 Task: Create a rule from the Agile list, Priority changed -> Complete task in the project AgileGlobe if Priority Cleared then Complete Task
Action: Mouse moved to (98, 517)
Screenshot: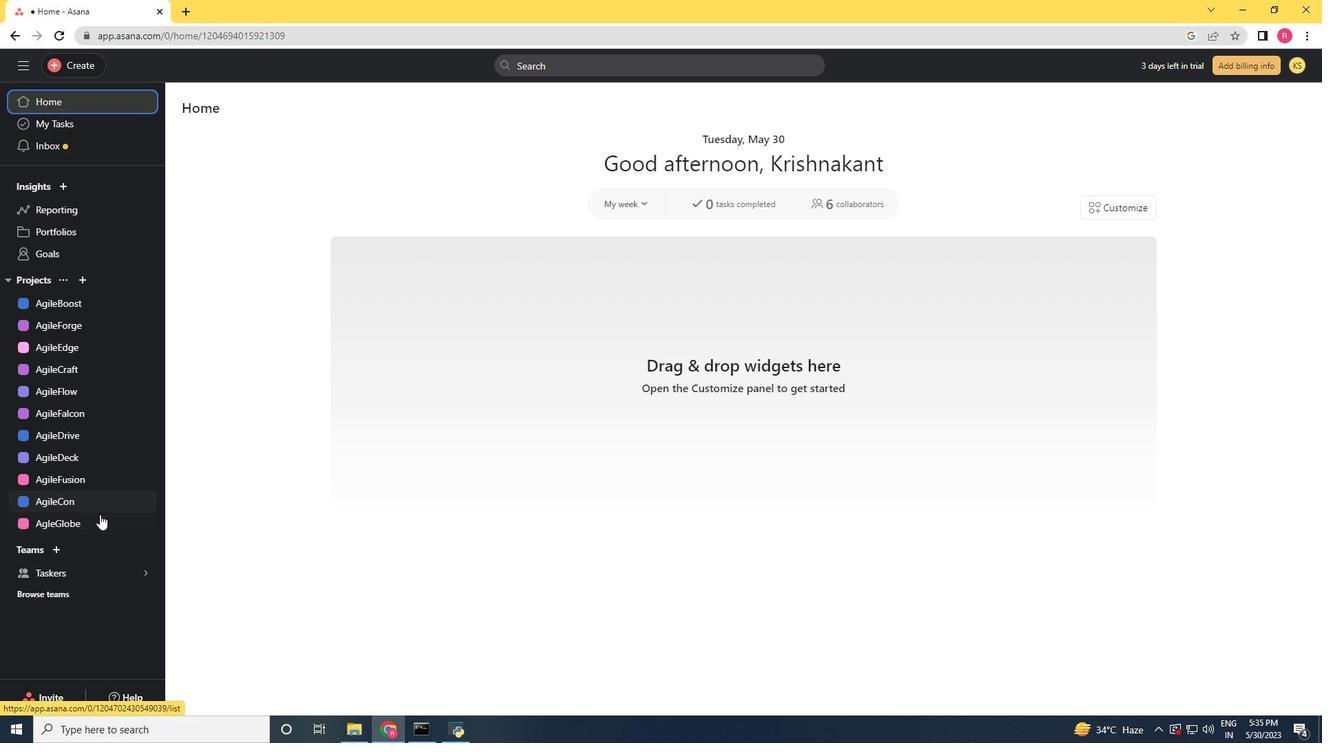 
Action: Mouse pressed left at (98, 517)
Screenshot: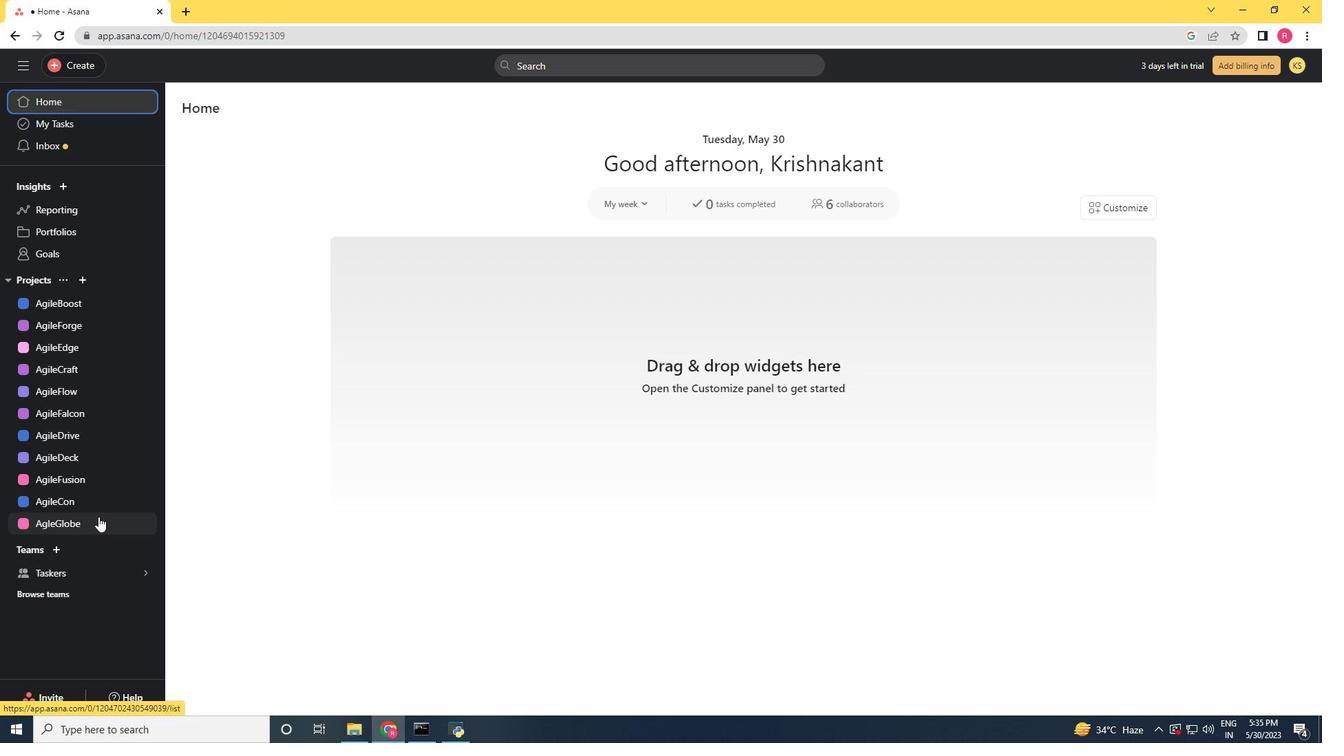 
Action: Mouse moved to (1263, 111)
Screenshot: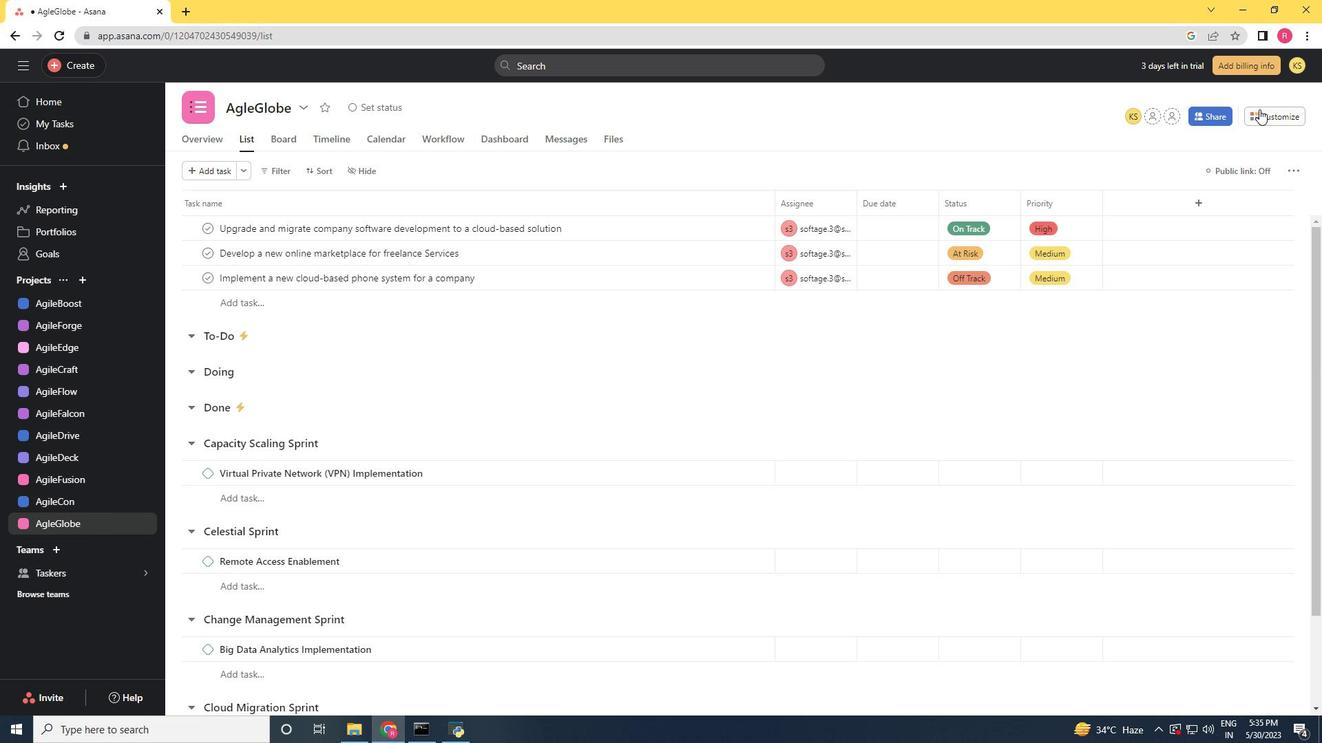 
Action: Mouse pressed left at (1263, 111)
Screenshot: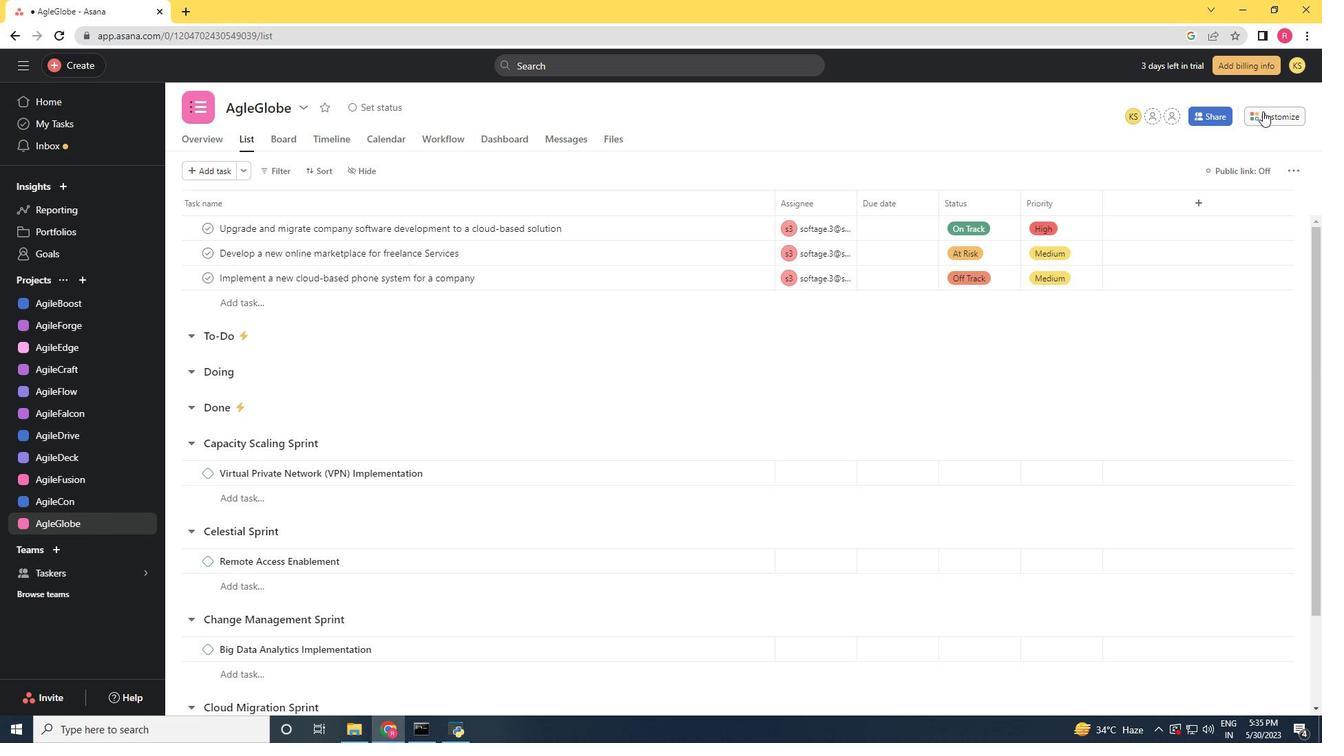 
Action: Mouse moved to (1029, 310)
Screenshot: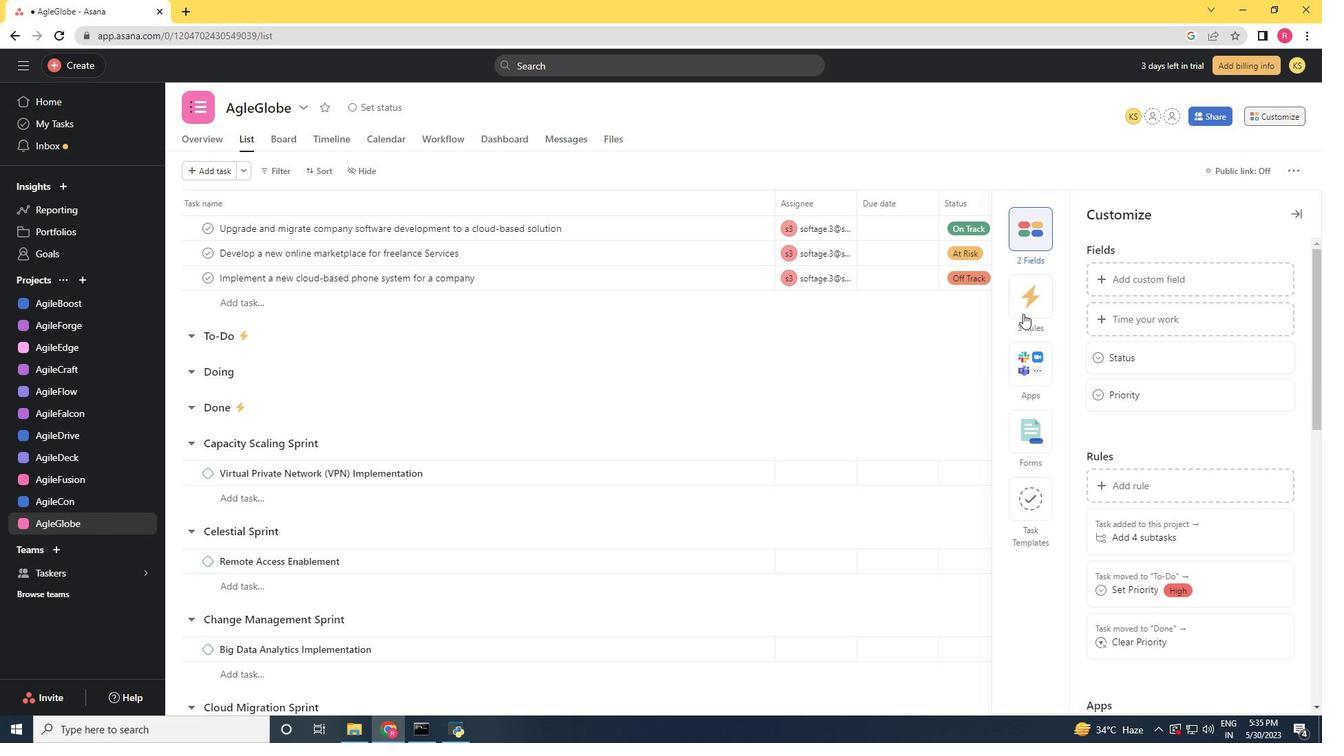 
Action: Mouse pressed left at (1029, 310)
Screenshot: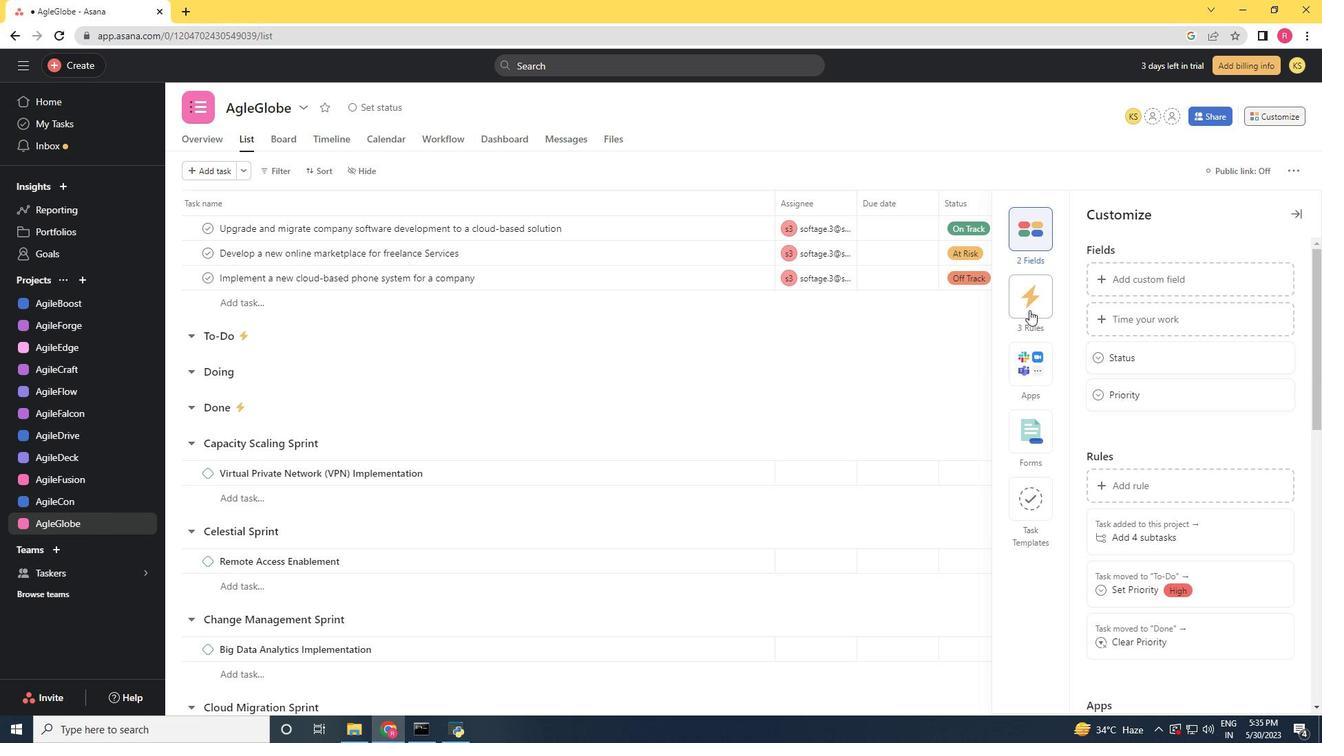 
Action: Mouse moved to (1147, 278)
Screenshot: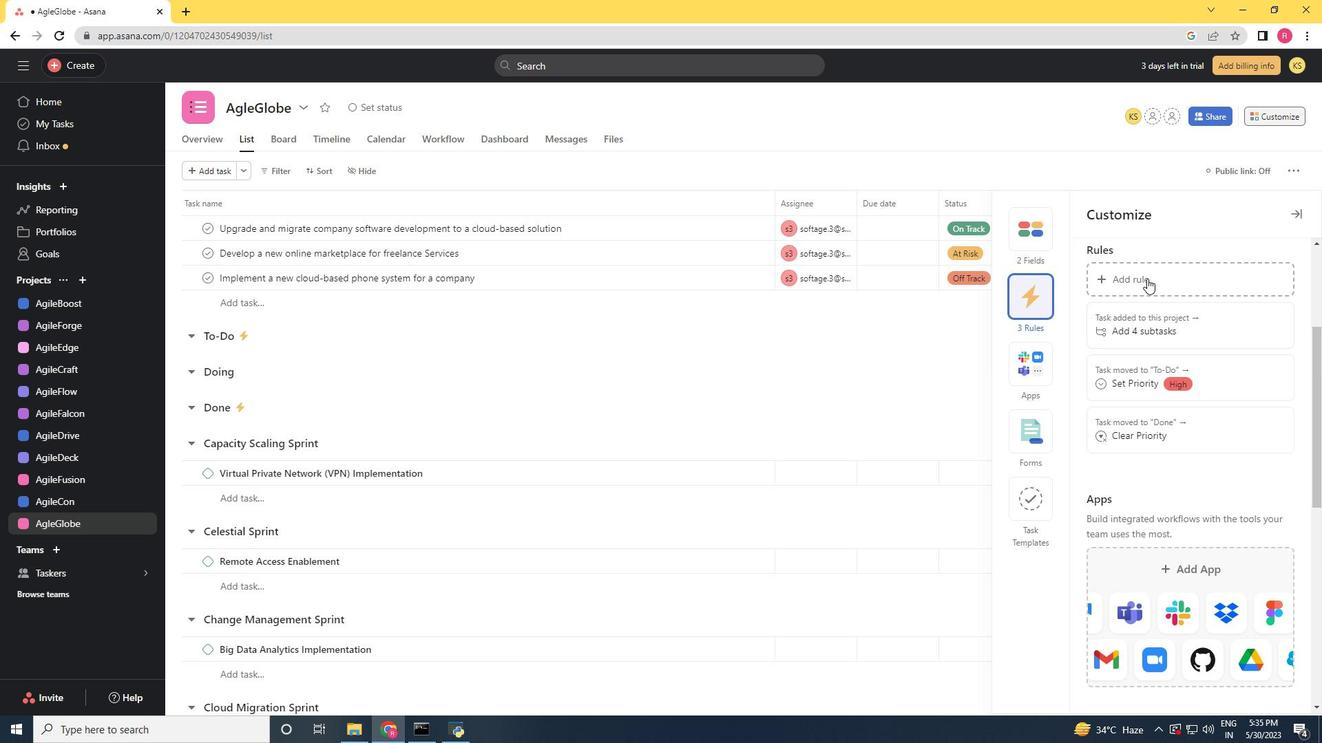 
Action: Mouse pressed left at (1147, 278)
Screenshot: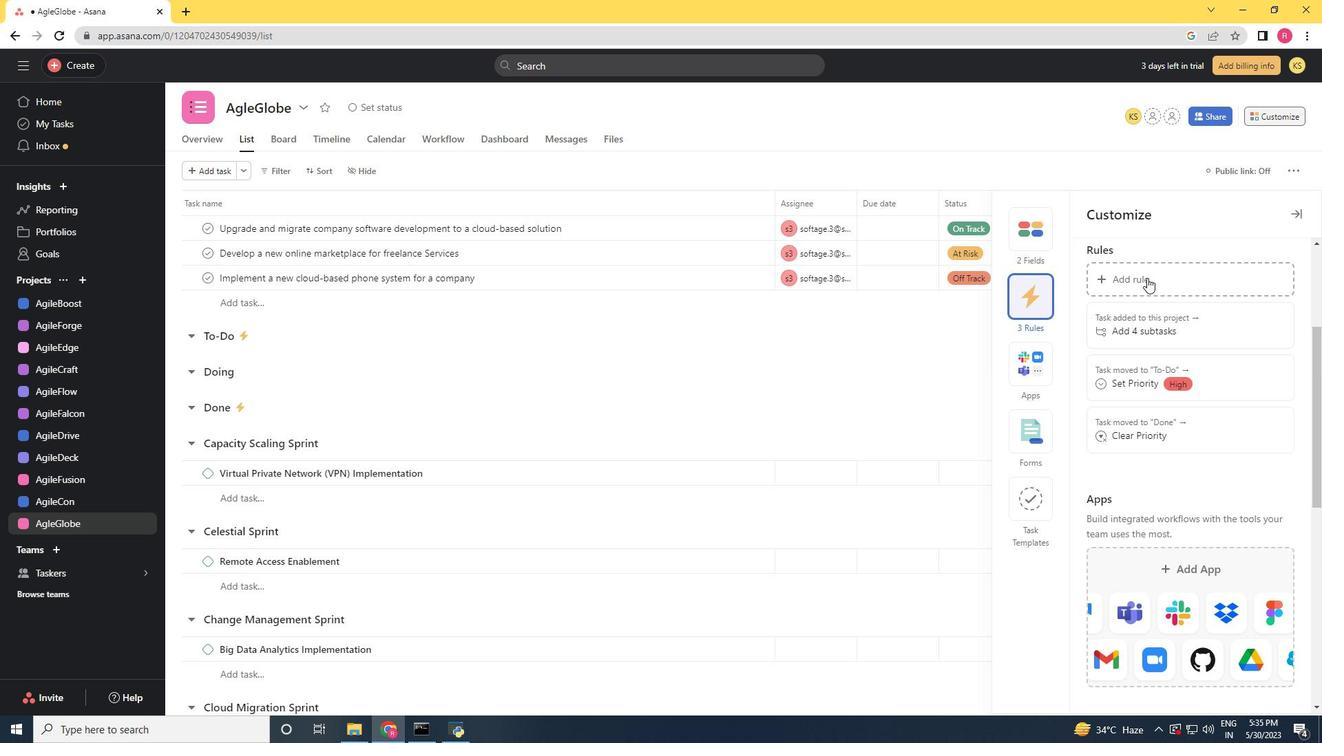 
Action: Mouse moved to (281, 213)
Screenshot: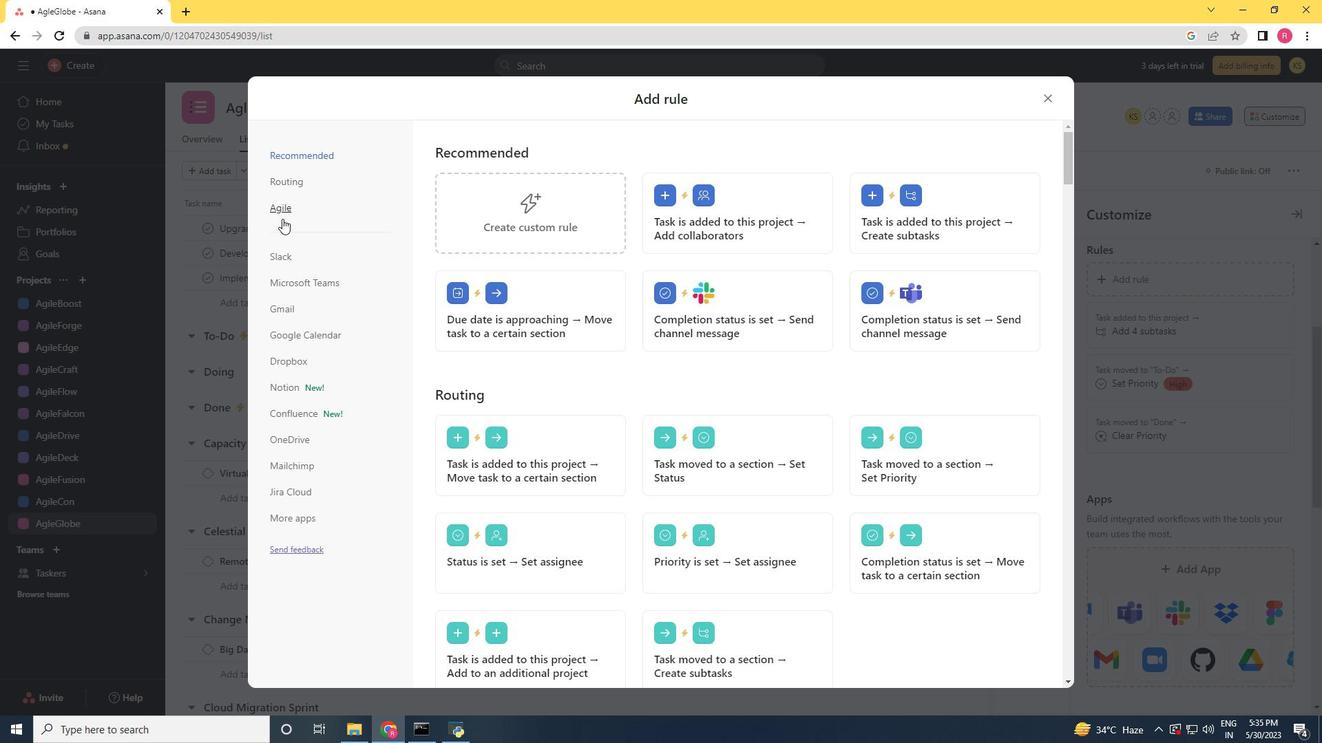 
Action: Mouse pressed left at (281, 213)
Screenshot: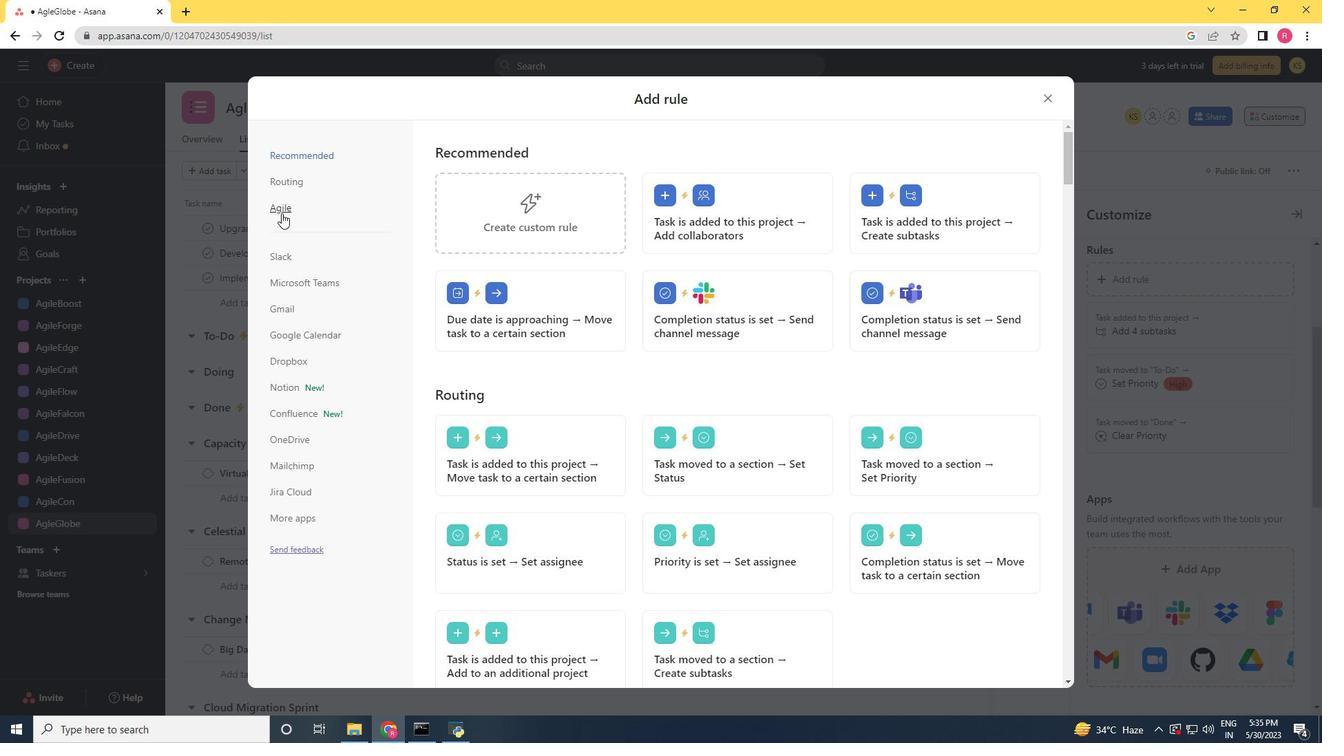 
Action: Mouse moved to (710, 211)
Screenshot: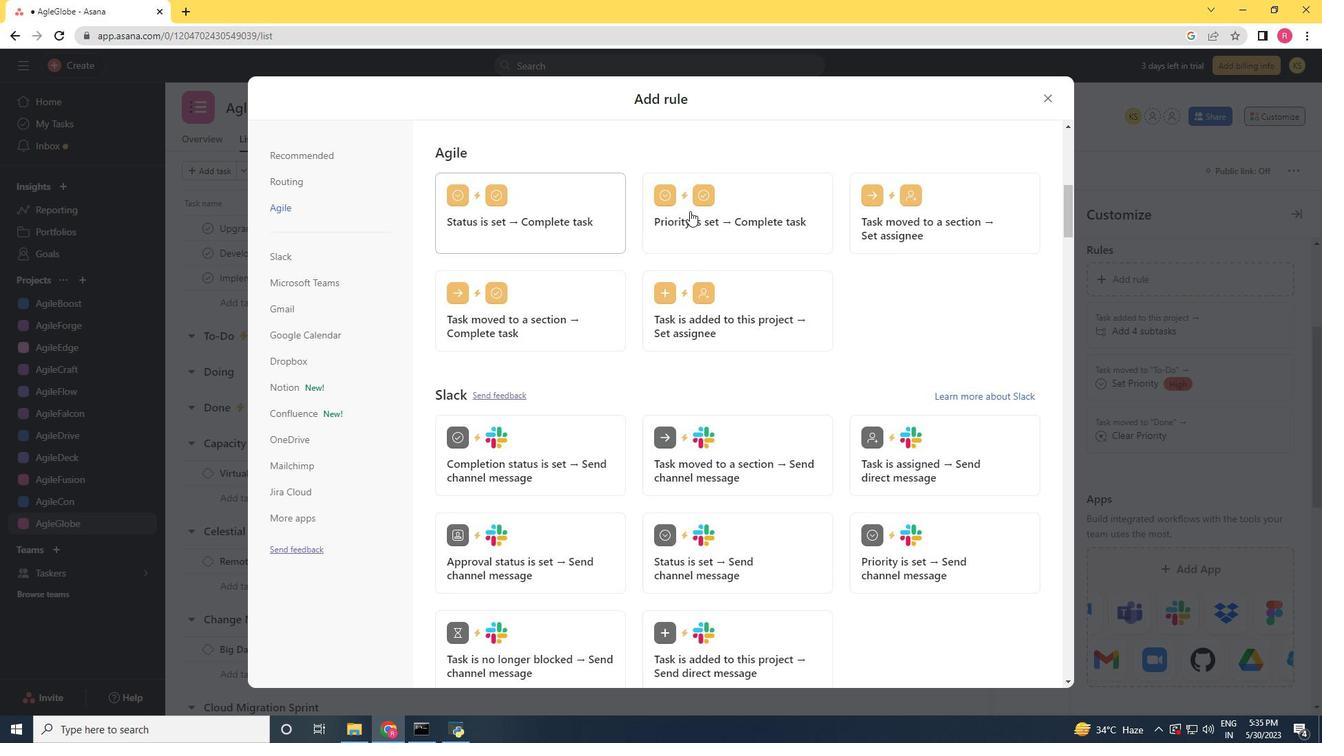 
Action: Mouse pressed left at (710, 211)
Screenshot: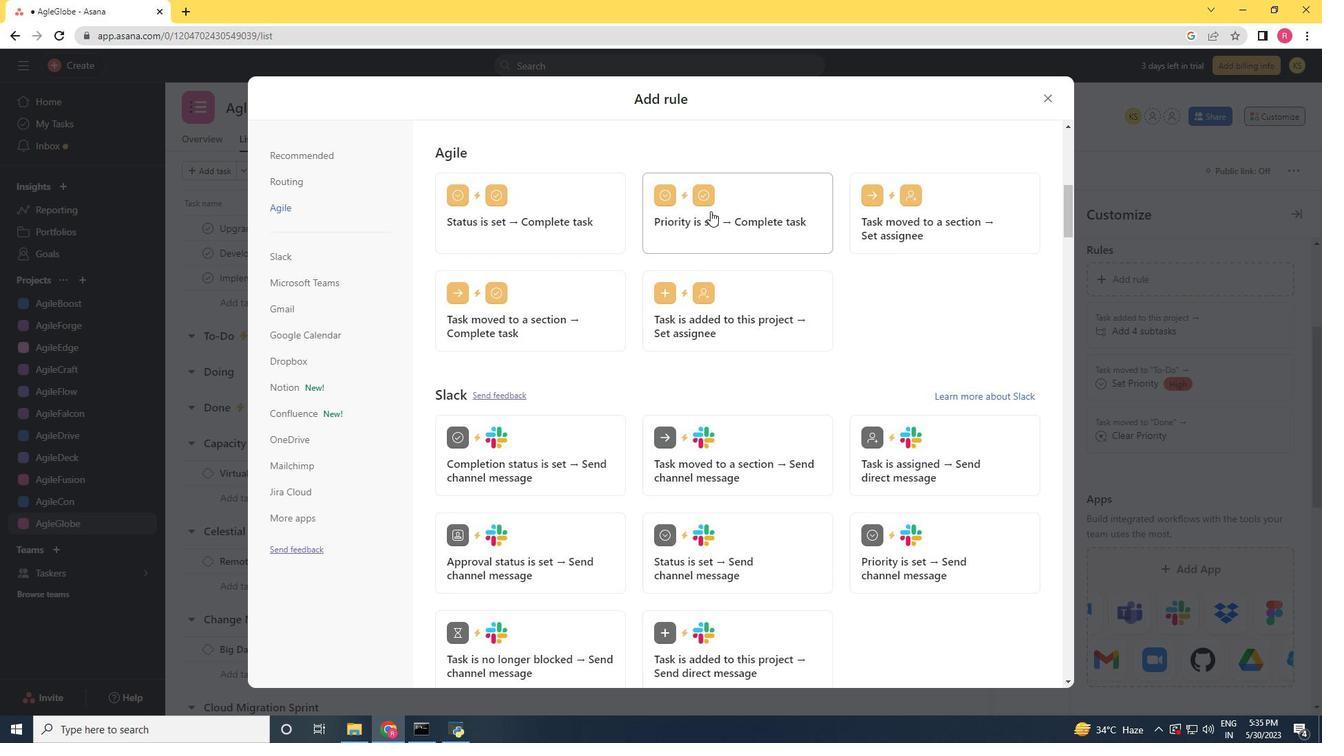 
Action: Mouse moved to (947, 230)
Screenshot: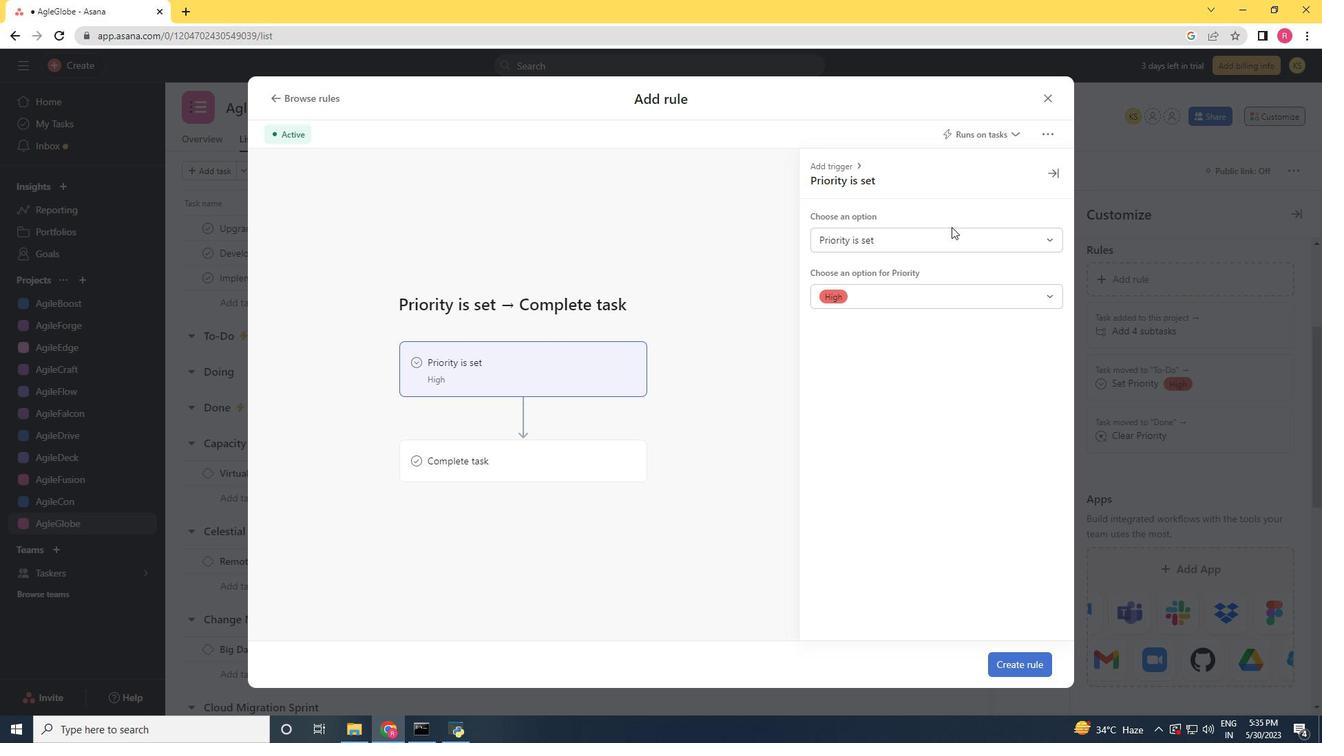 
Action: Mouse pressed left at (947, 230)
Screenshot: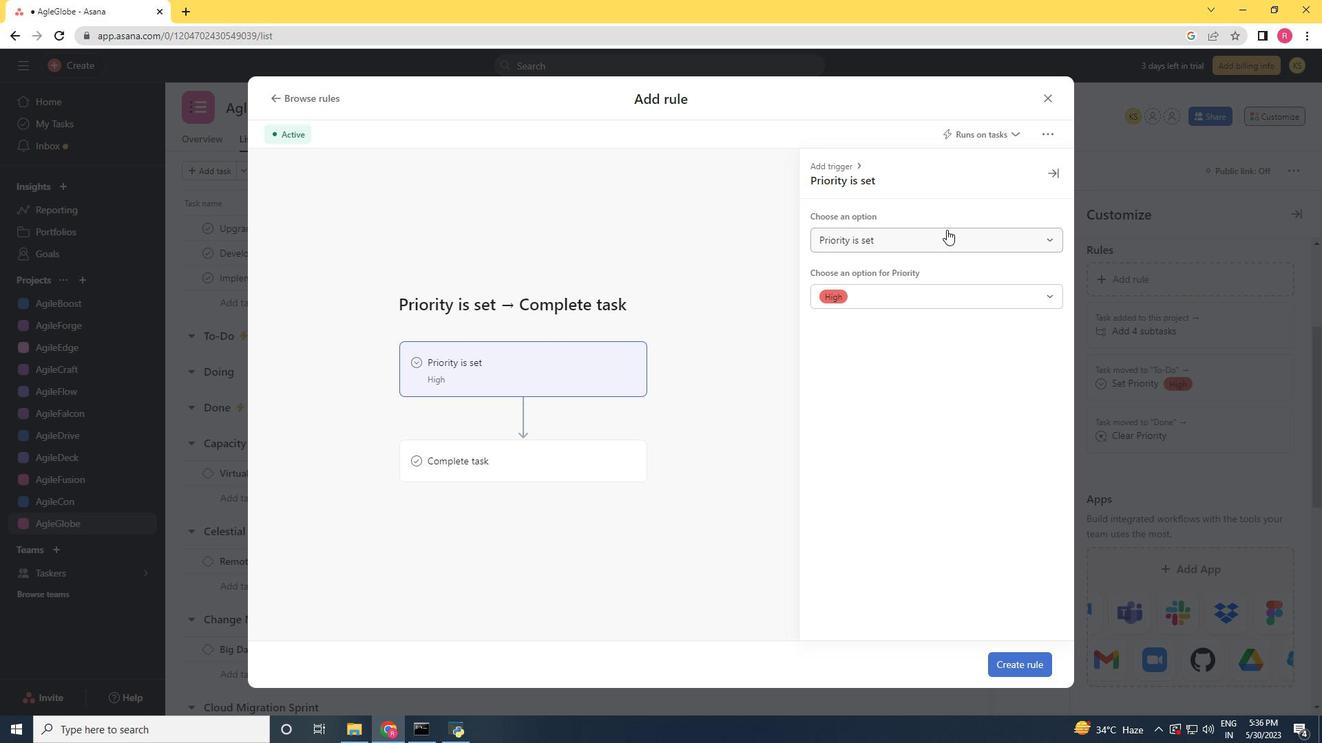 
Action: Mouse moved to (892, 285)
Screenshot: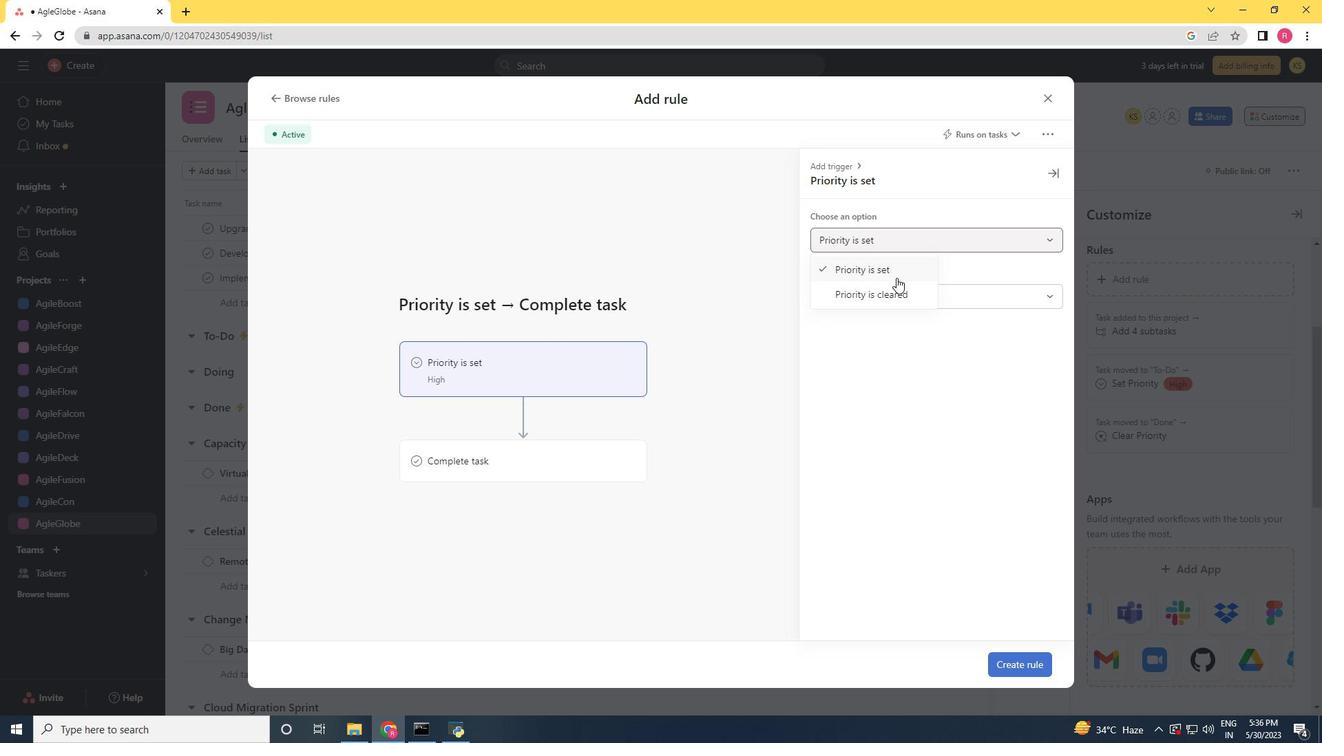 
Action: Mouse pressed left at (892, 285)
Screenshot: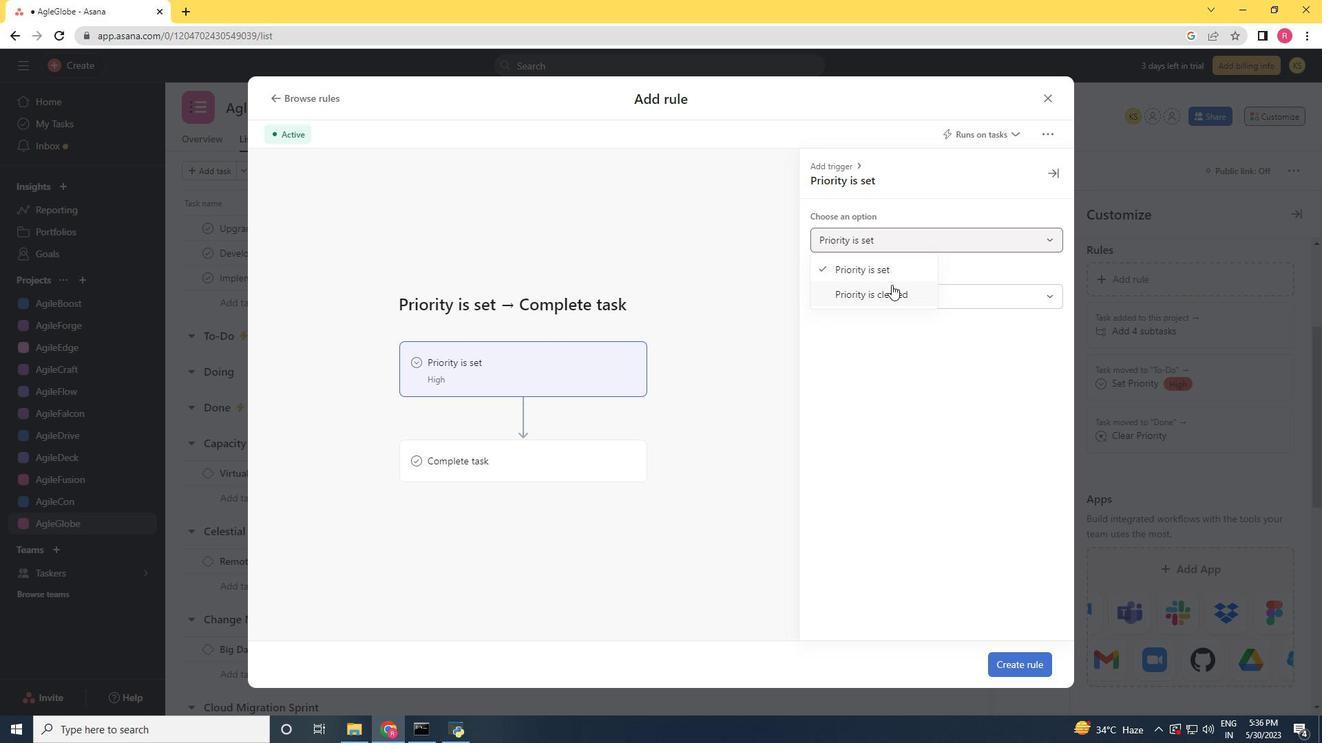
Action: Mouse moved to (442, 454)
Screenshot: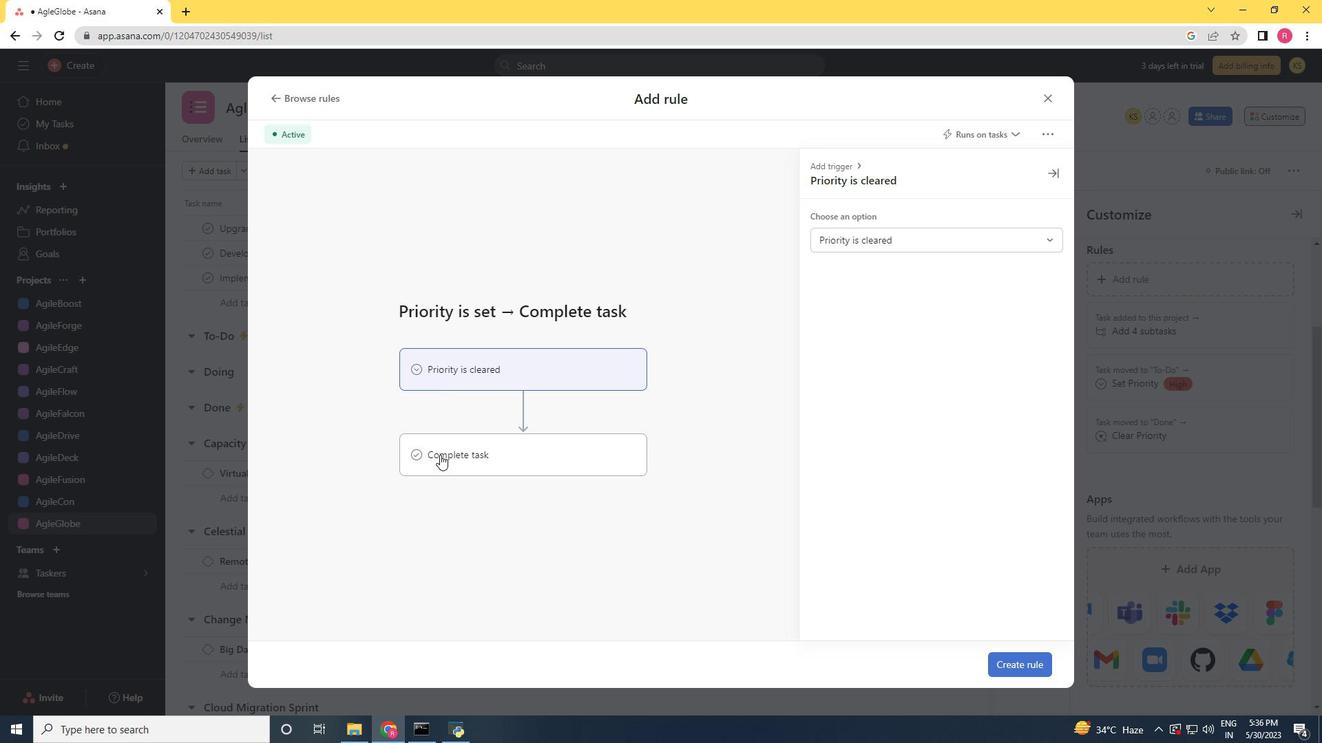 
Action: Mouse pressed left at (442, 454)
Screenshot: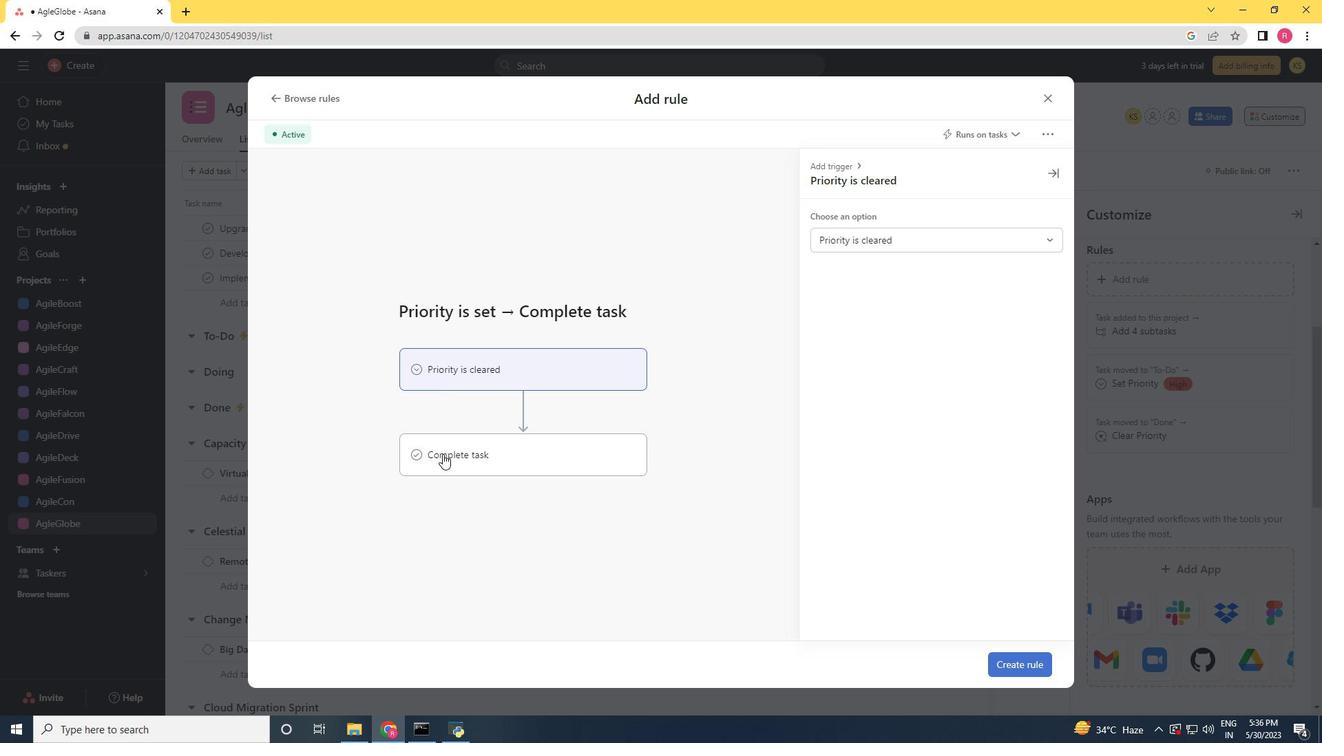 
Action: Mouse moved to (844, 239)
Screenshot: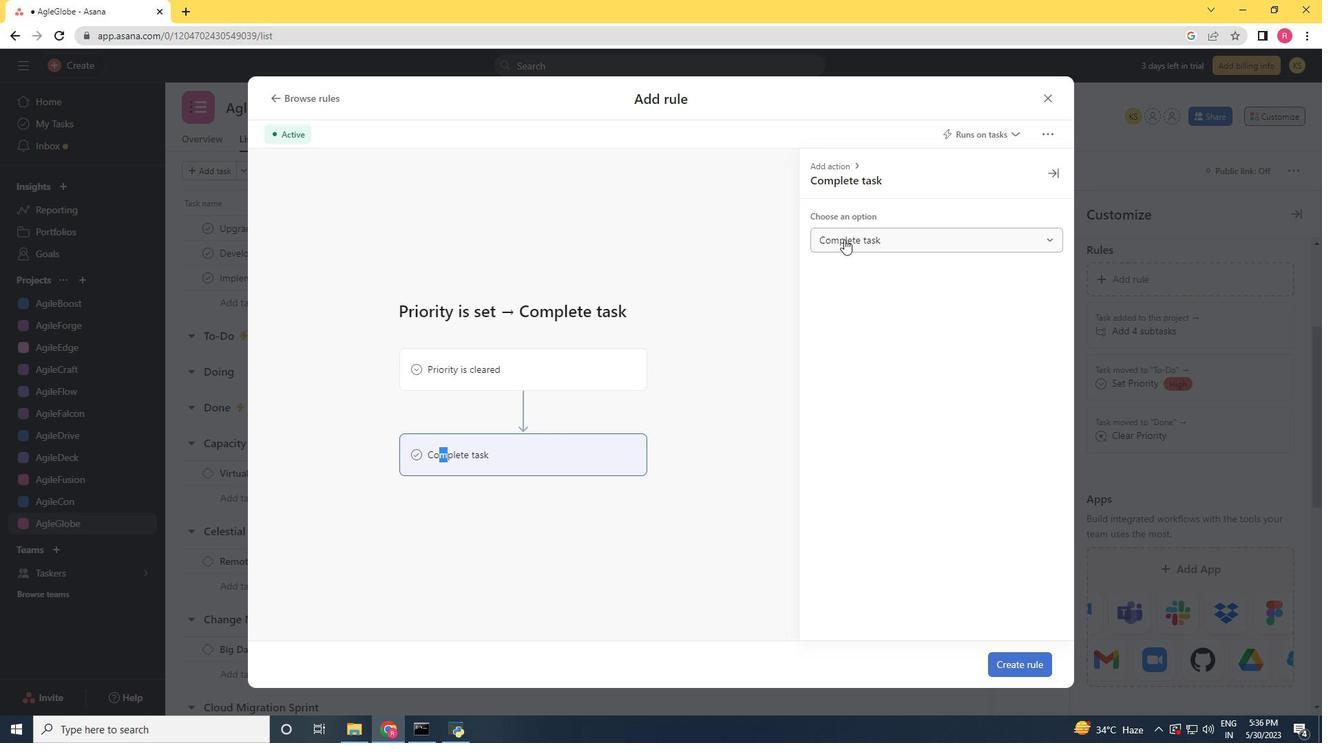 
Action: Mouse pressed left at (844, 239)
Screenshot: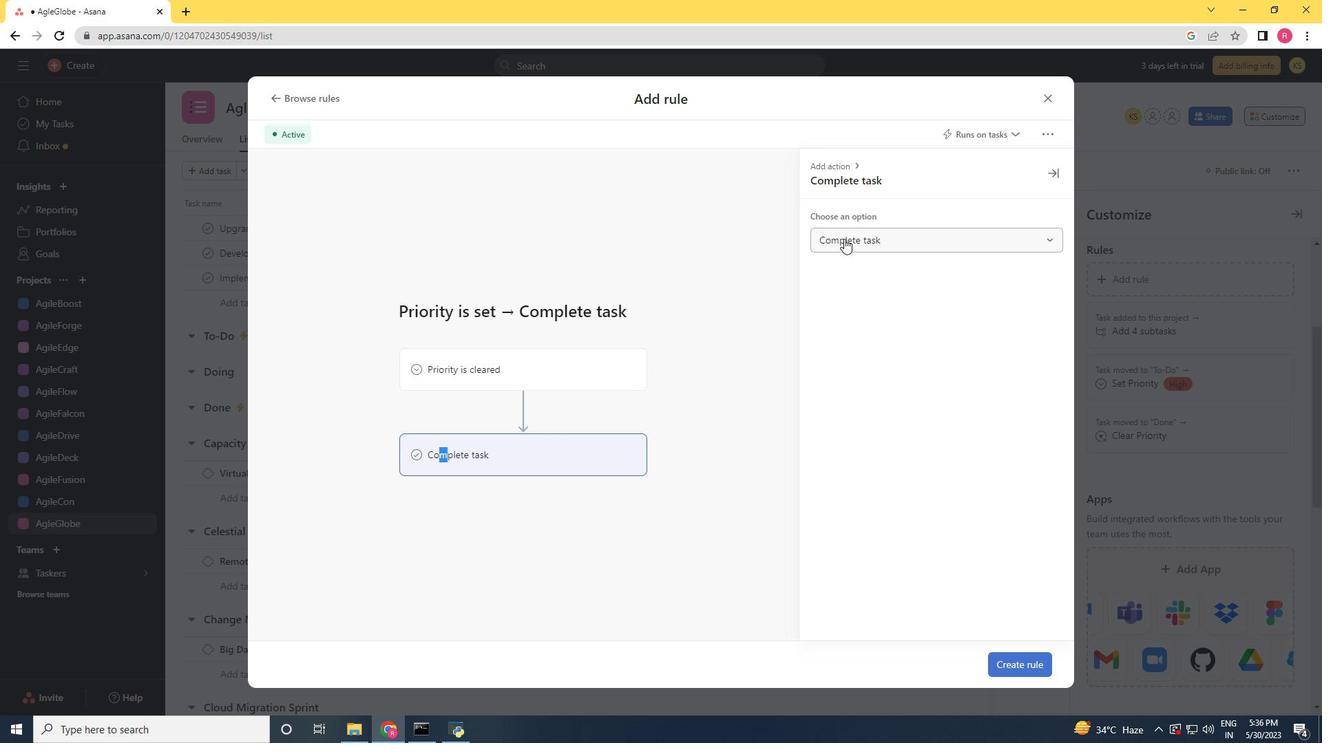 
Action: Mouse moved to (857, 273)
Screenshot: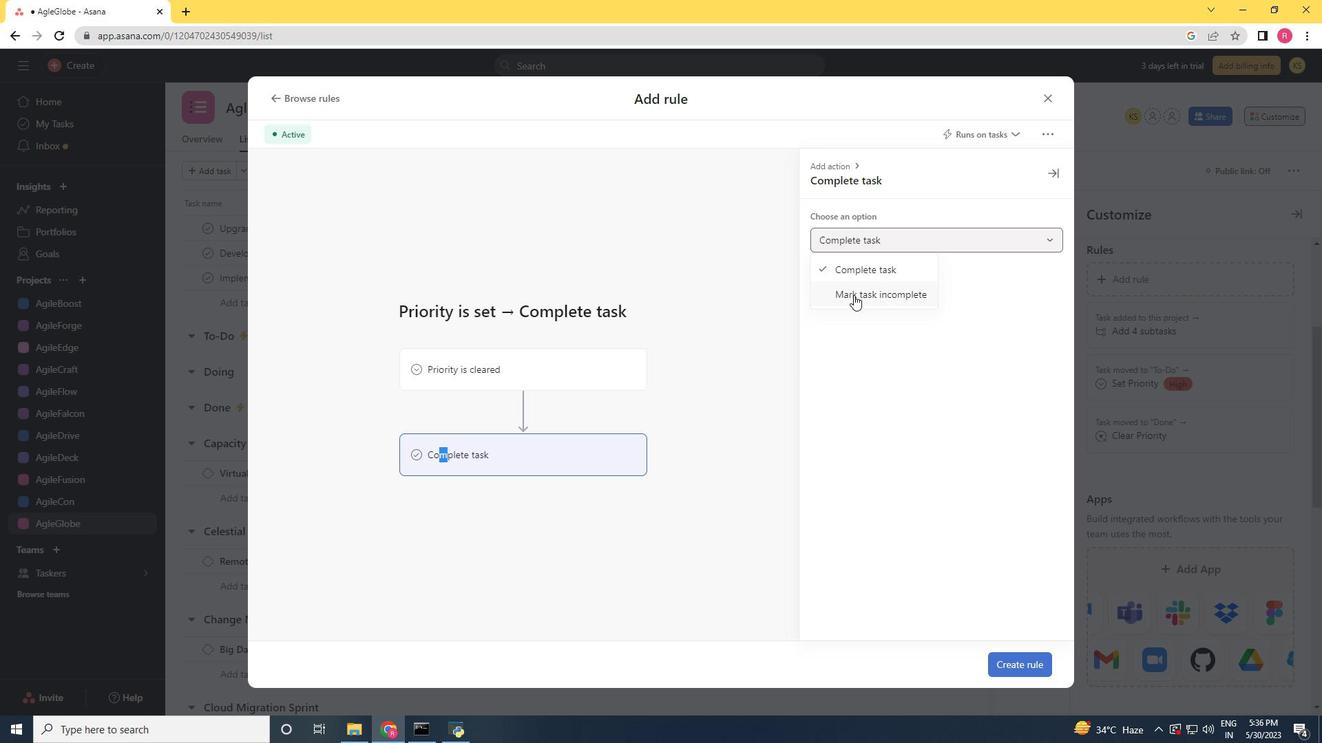 
Action: Mouse pressed left at (857, 273)
Screenshot: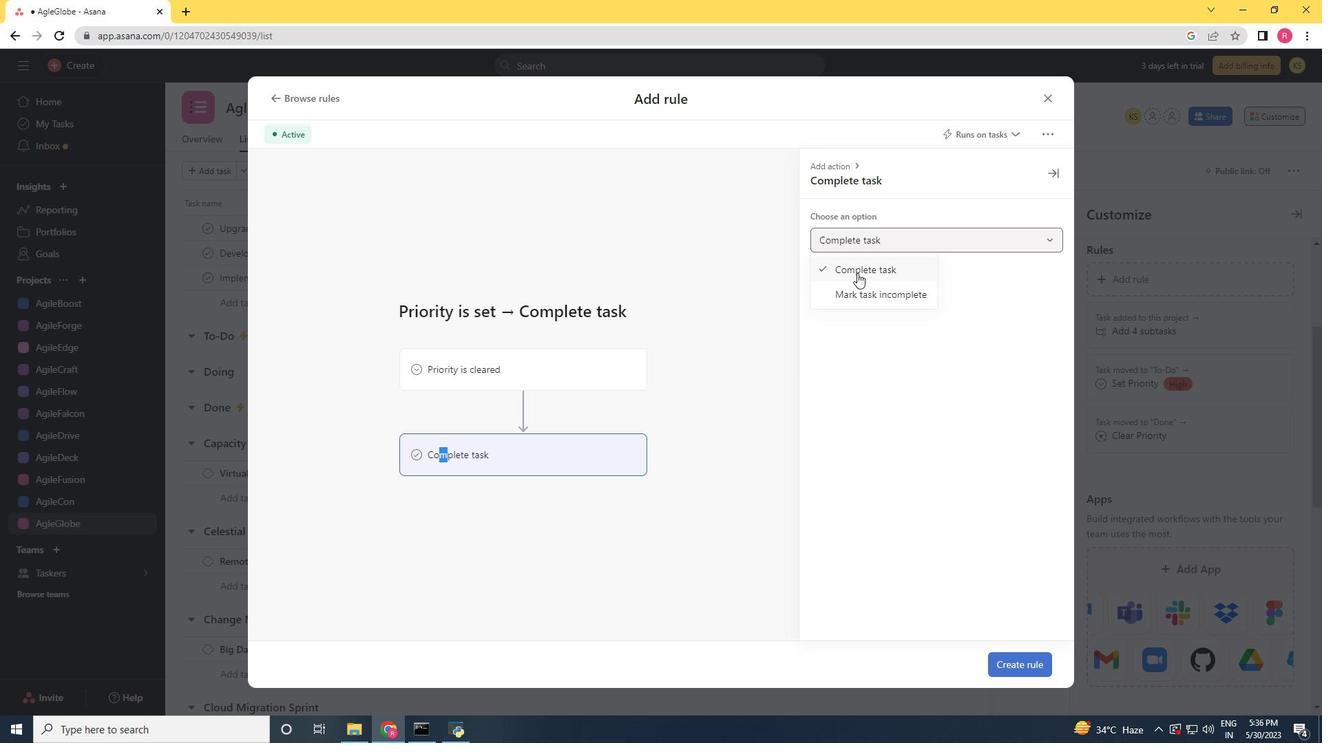 
Action: Mouse moved to (1019, 681)
Screenshot: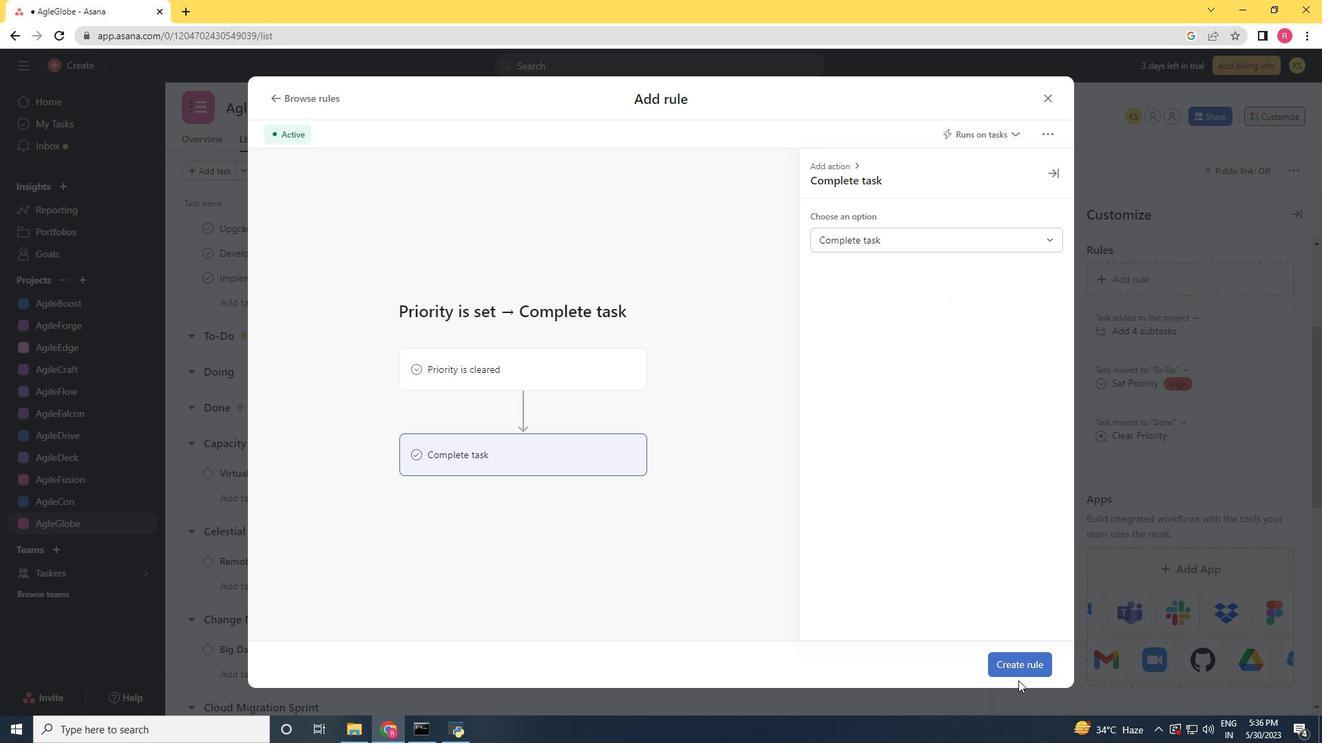 
Action: Mouse pressed left at (1019, 681)
Screenshot: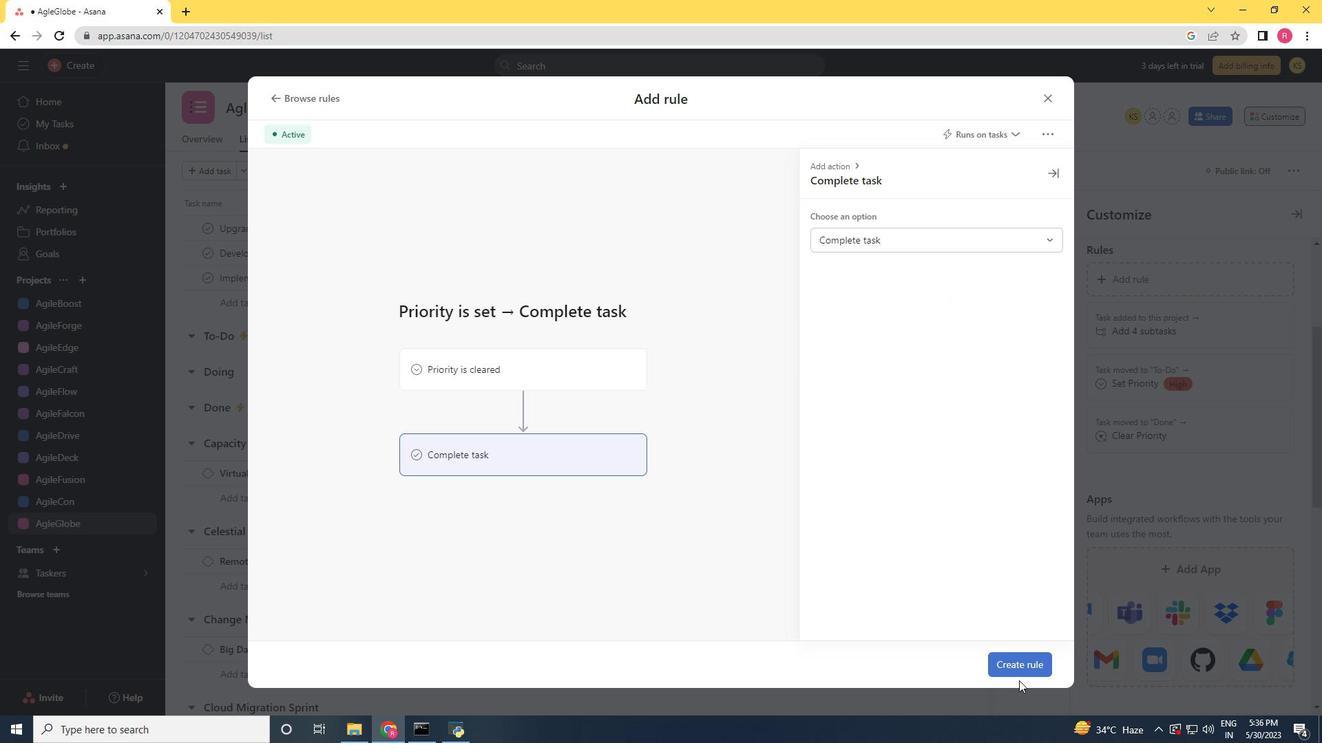 
Action: Mouse moved to (1025, 660)
Screenshot: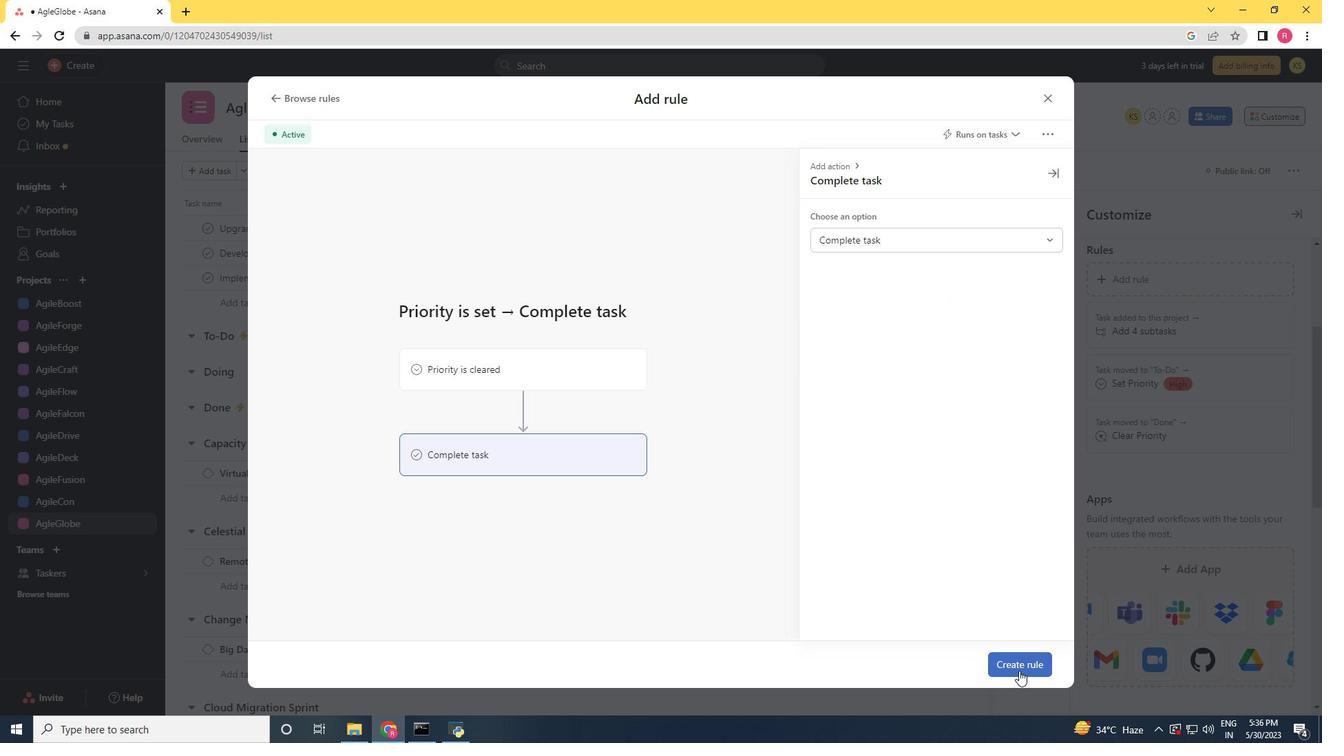 
Action: Mouse pressed left at (1025, 660)
Screenshot: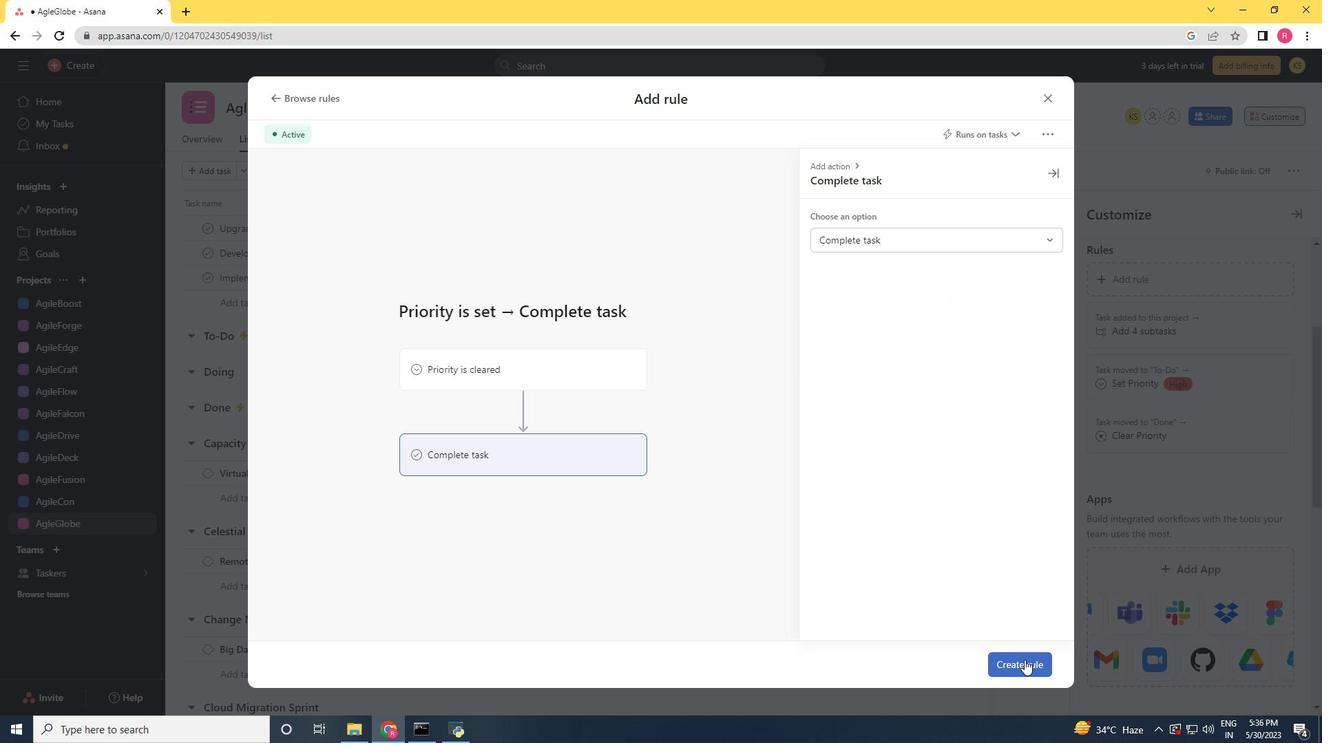 
Action: Mouse moved to (981, 470)
Screenshot: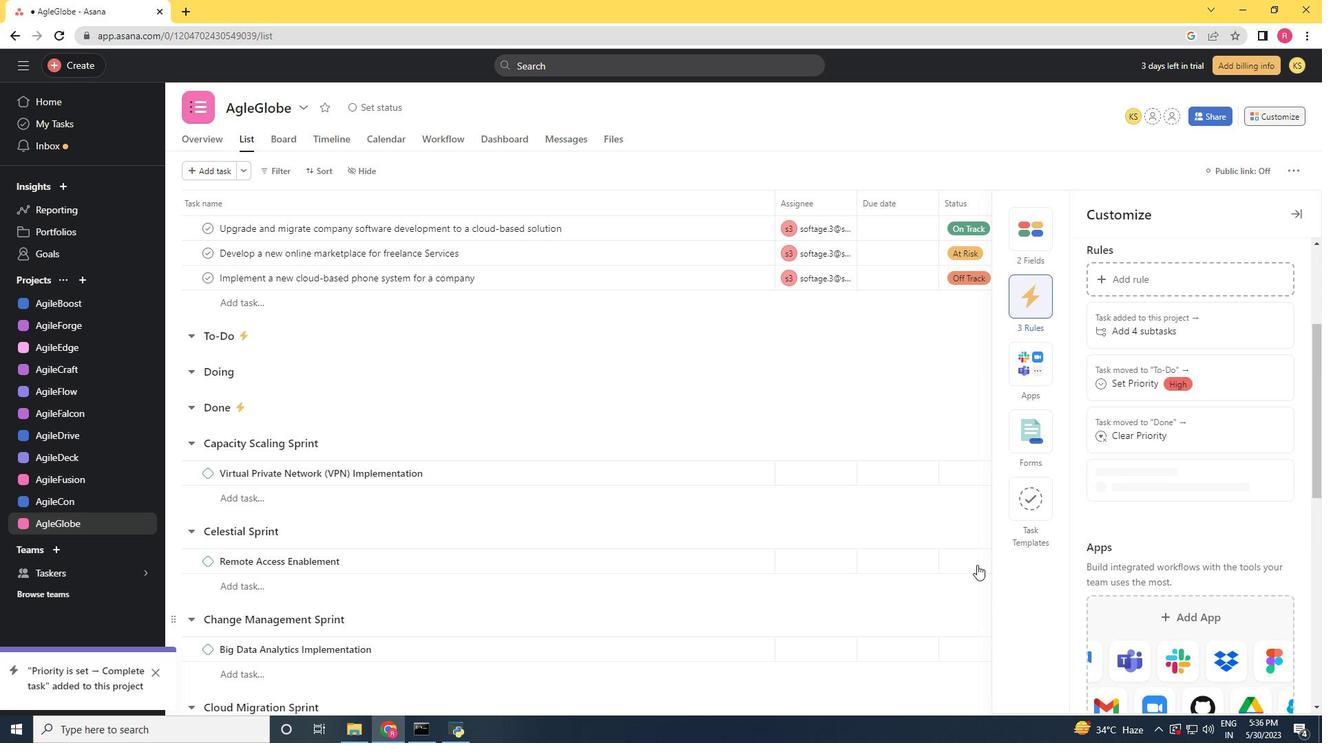 
